 Task: Select the Eastern European Time as time zone for the schedule.
Action: Mouse moved to (84, 587)
Screenshot: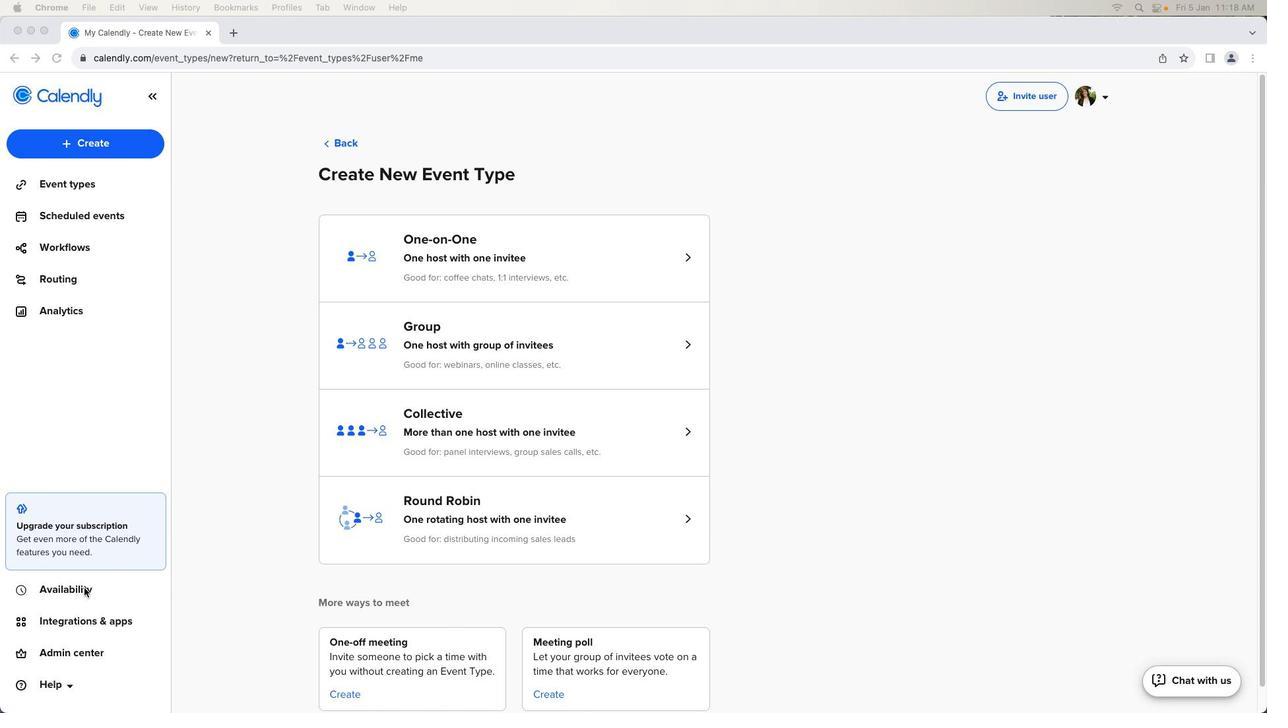 
Action: Mouse pressed left at (84, 587)
Screenshot: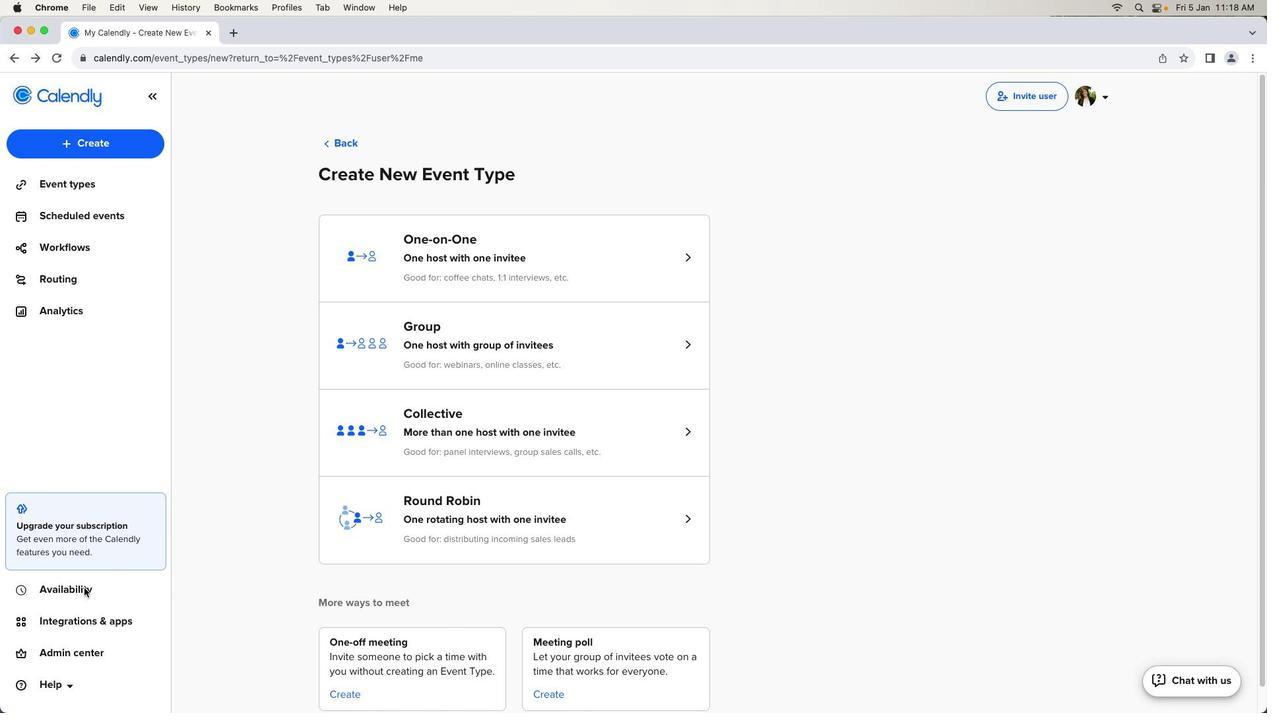 
Action: Mouse pressed left at (84, 587)
Screenshot: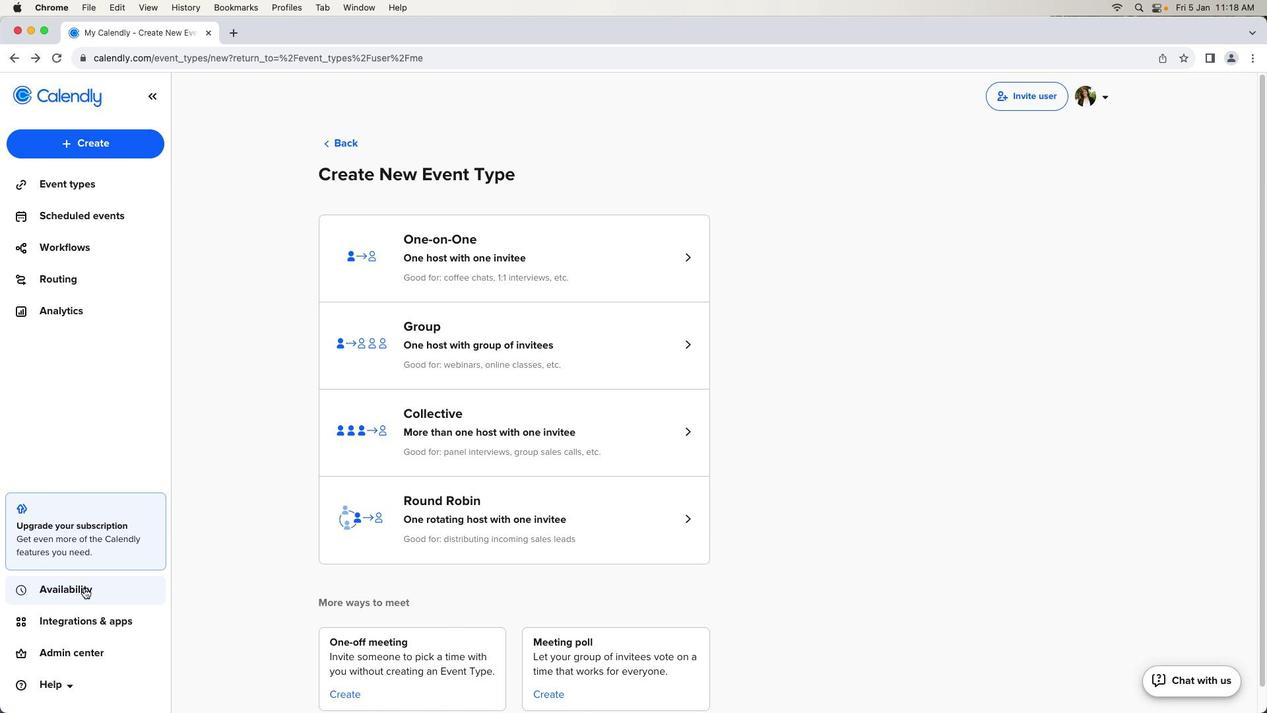 
Action: Mouse moved to (547, 314)
Screenshot: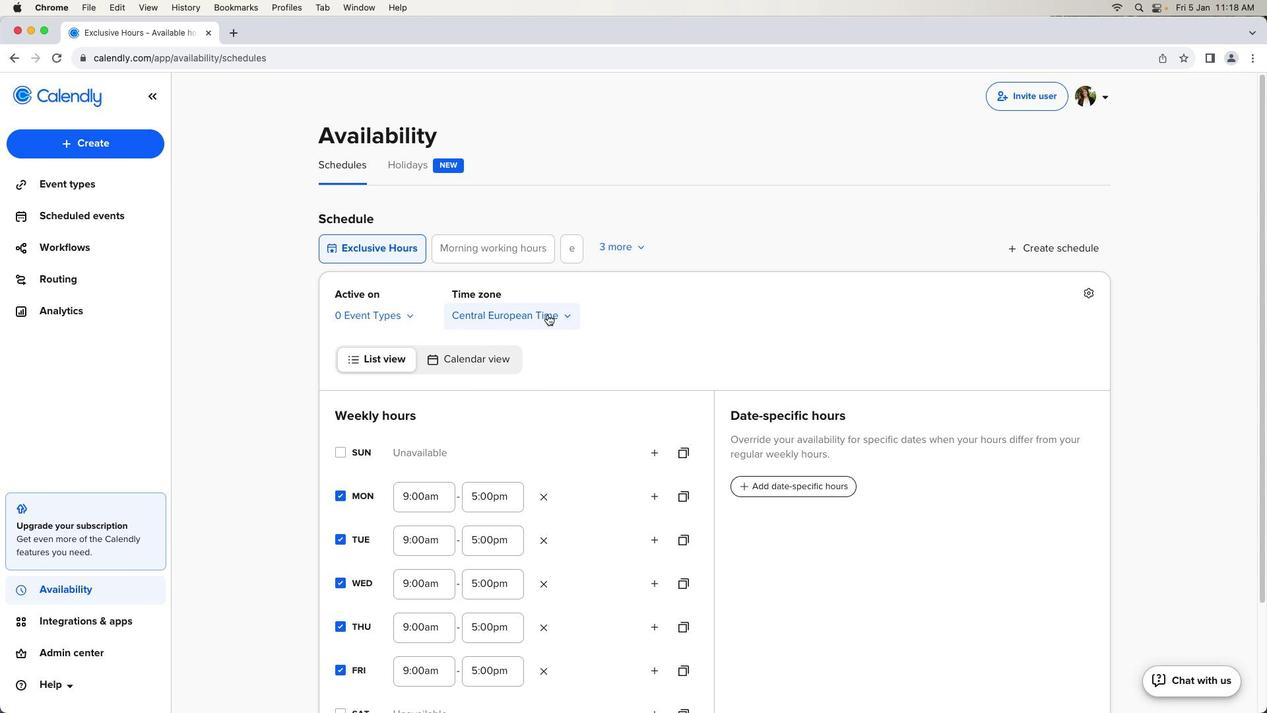 
Action: Mouse pressed left at (547, 314)
Screenshot: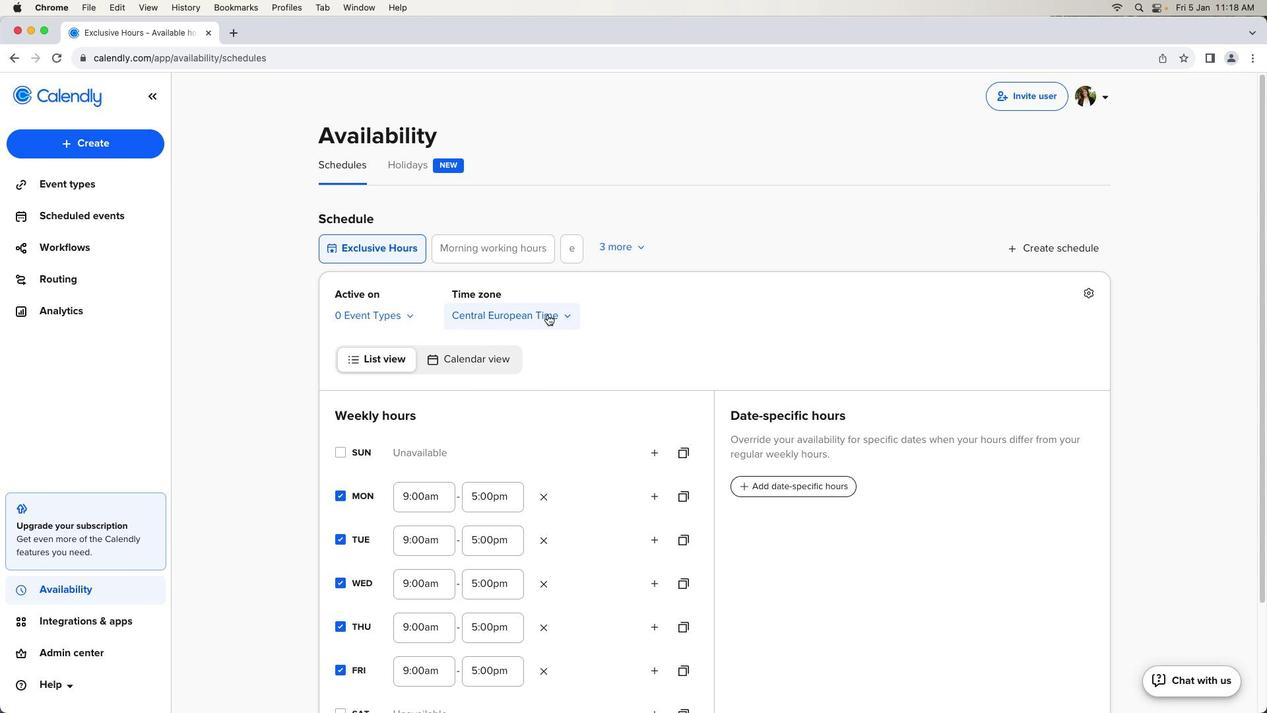 
Action: Mouse moved to (532, 483)
Screenshot: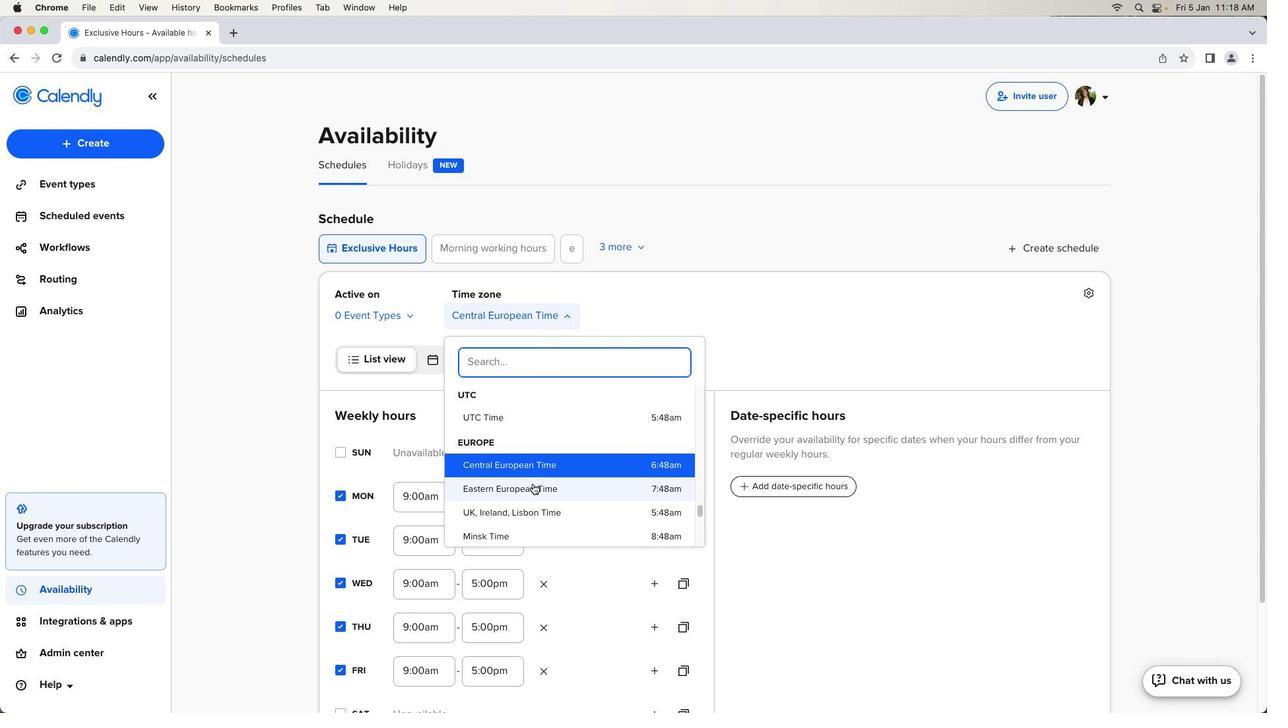 
Action: Mouse pressed left at (532, 483)
Screenshot: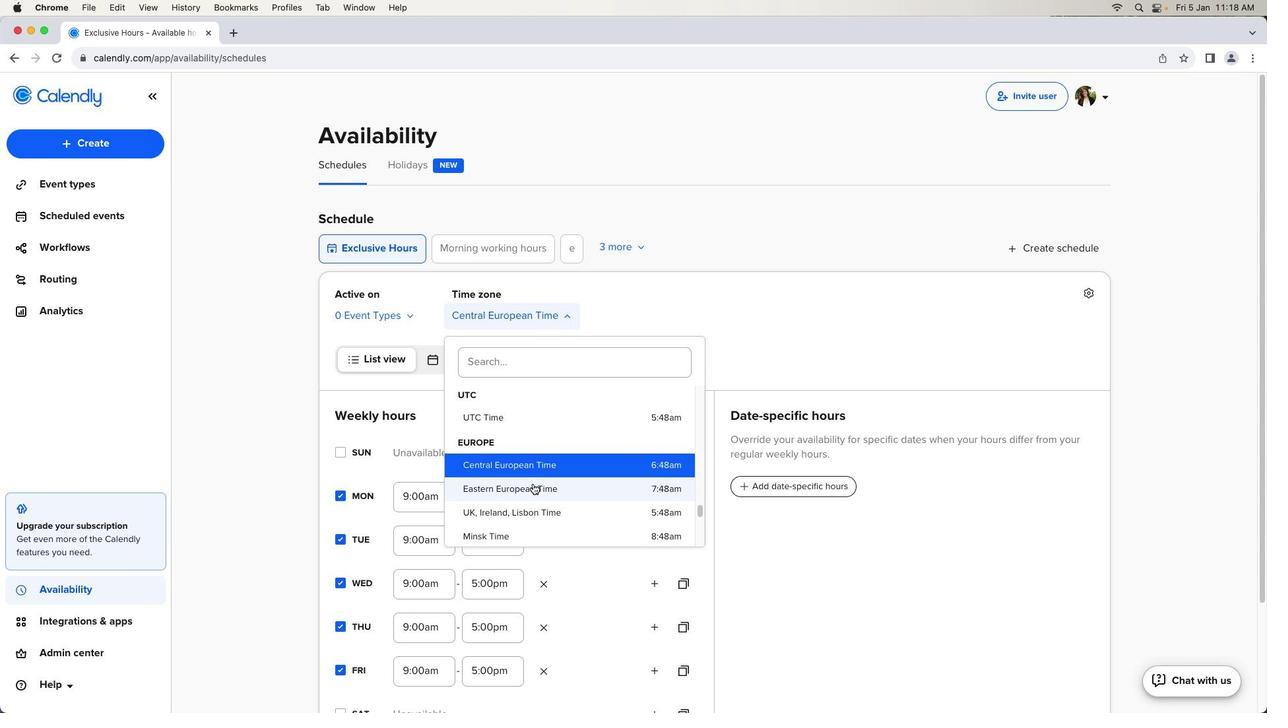 
Action: Mouse moved to (535, 481)
Screenshot: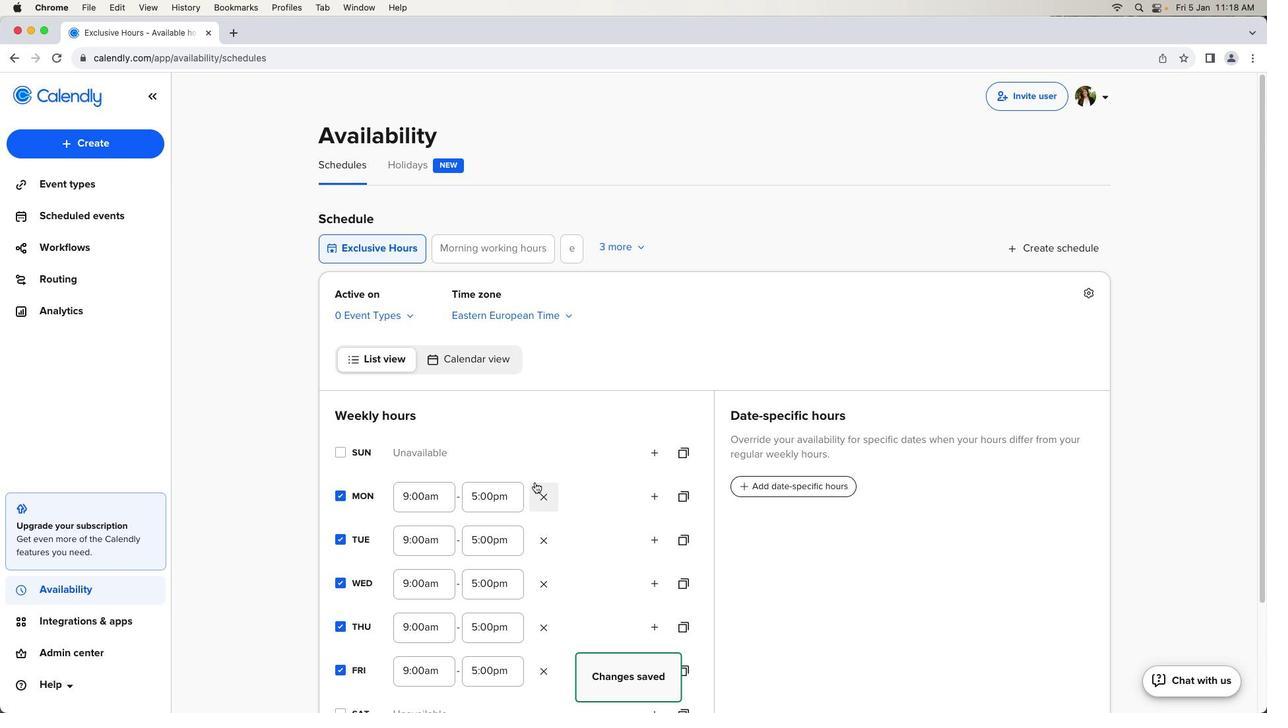 
